 Task: Plan a time block for the creative writing seminar.
Action: Mouse pressed left at (77, 90)
Screenshot: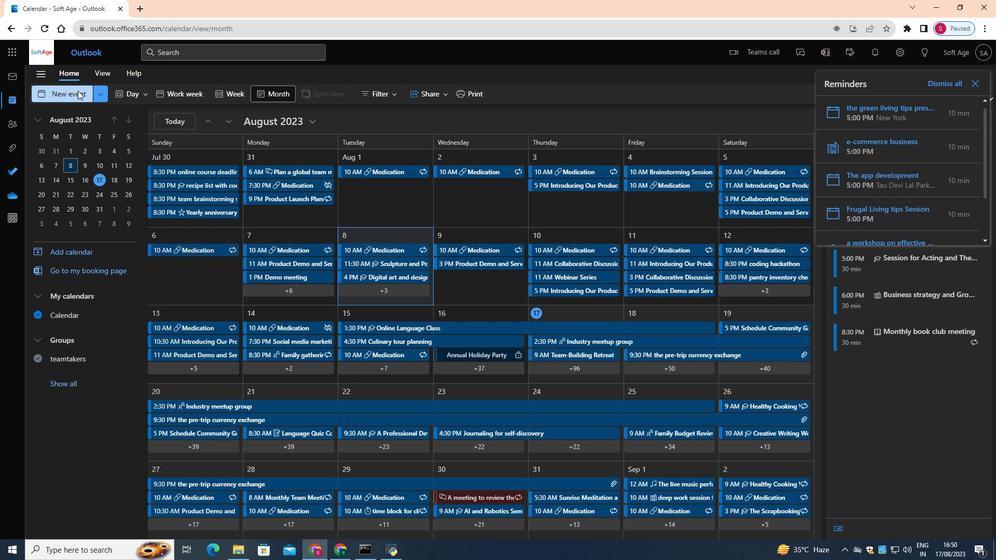 
Action: Mouse moved to (308, 153)
Screenshot: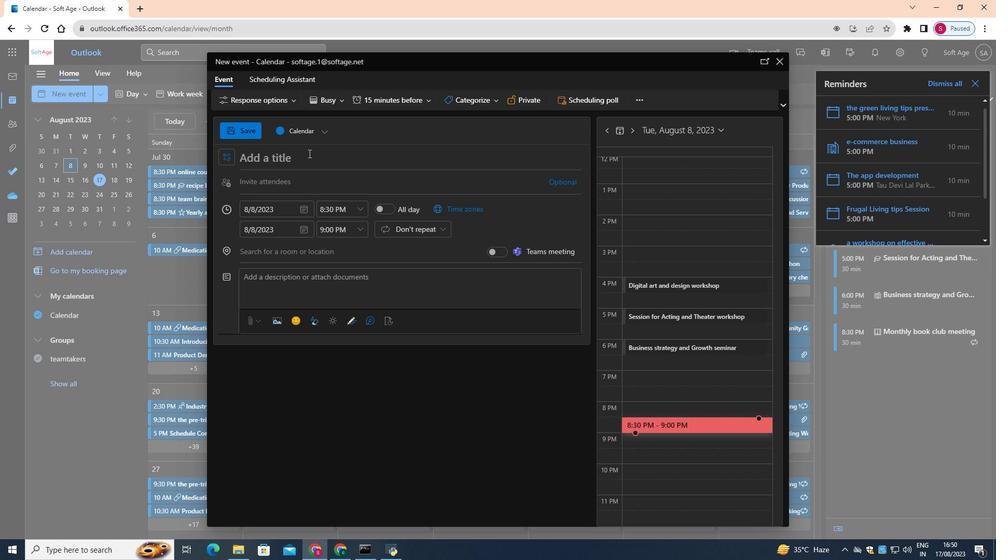 
Action: Mouse pressed left at (308, 153)
Screenshot: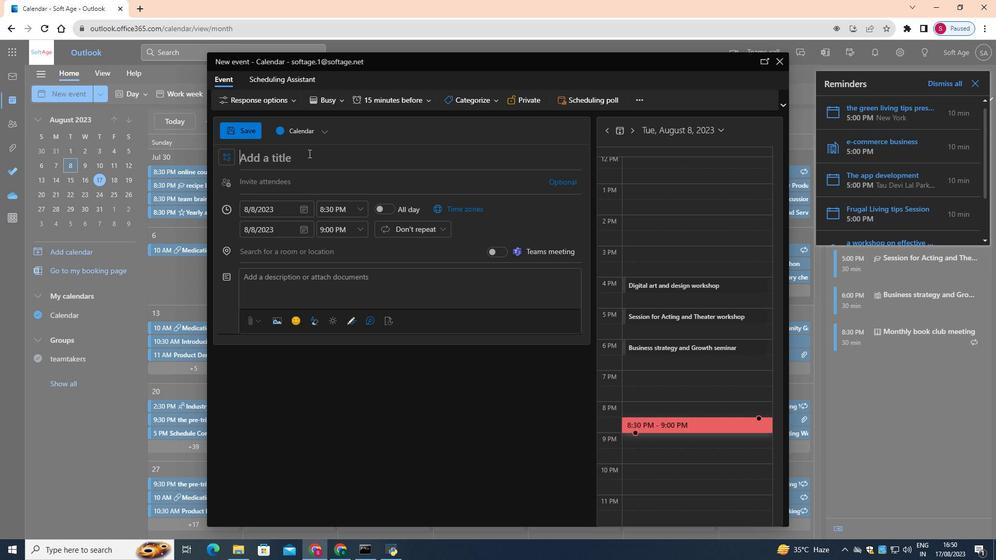 
Action: Key pressed <Key.shift>Creative<Key.space><Key.shift>Writing<Key.space><Key.shift>Seminar
Screenshot: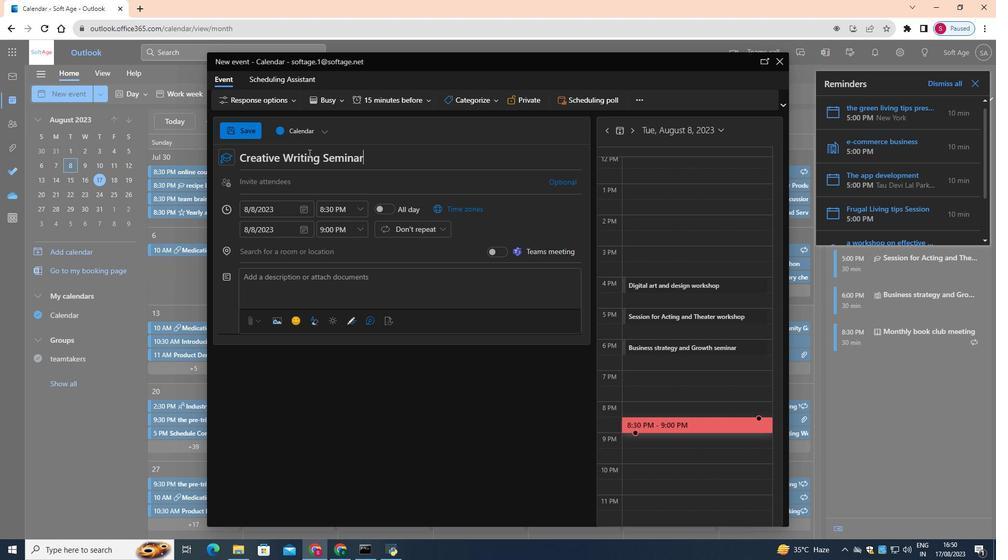 
Action: Mouse moved to (305, 209)
Screenshot: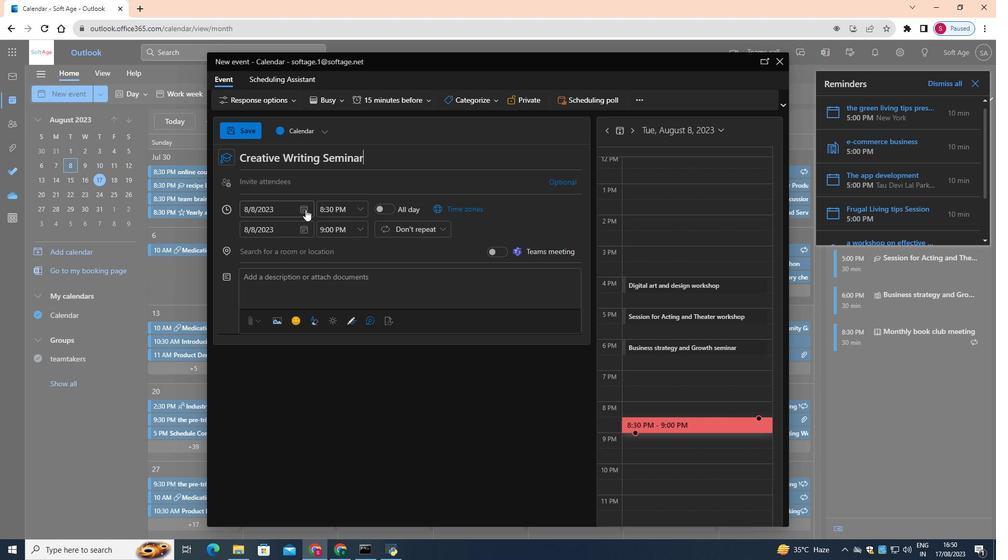 
Action: Mouse pressed left at (305, 209)
Screenshot: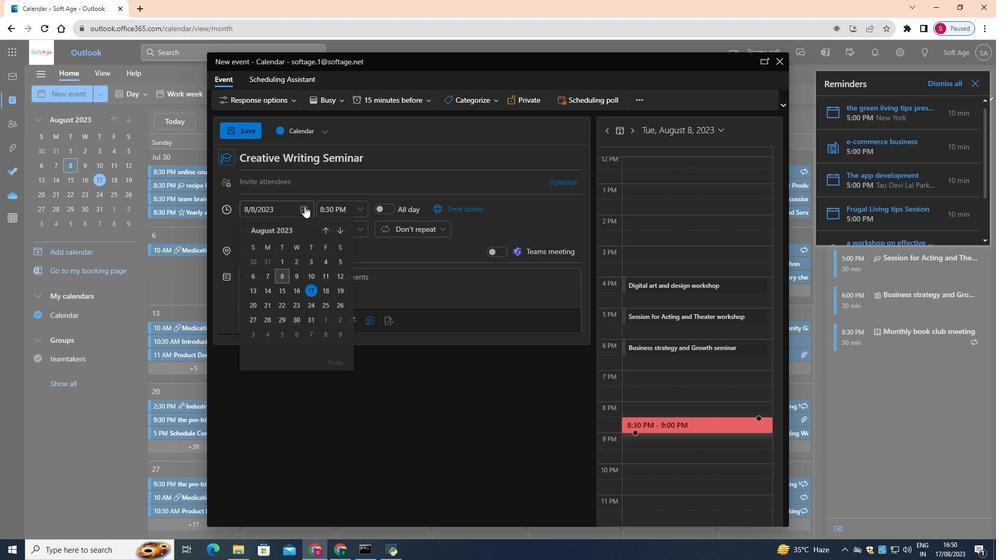 
Action: Mouse moved to (306, 318)
Screenshot: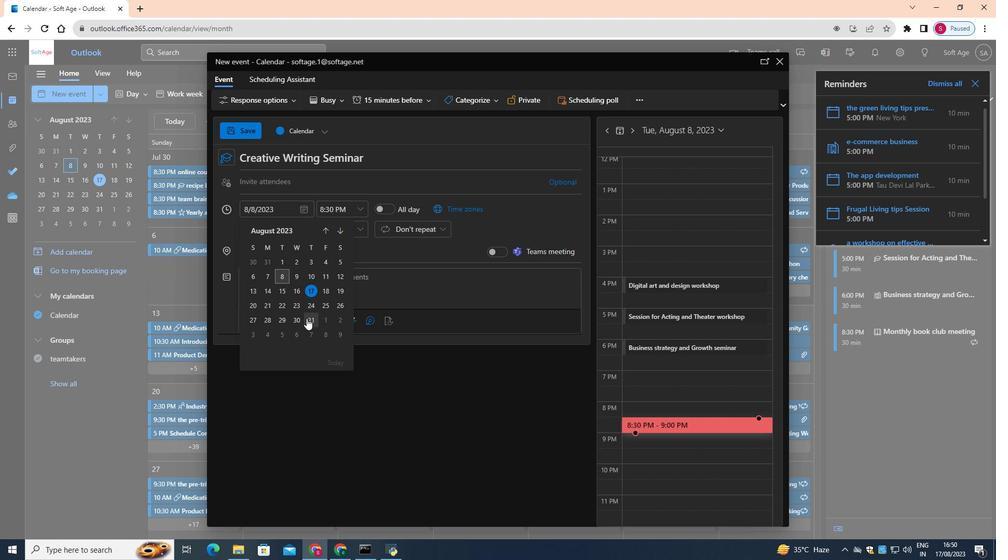 
Action: Mouse pressed left at (306, 318)
Screenshot: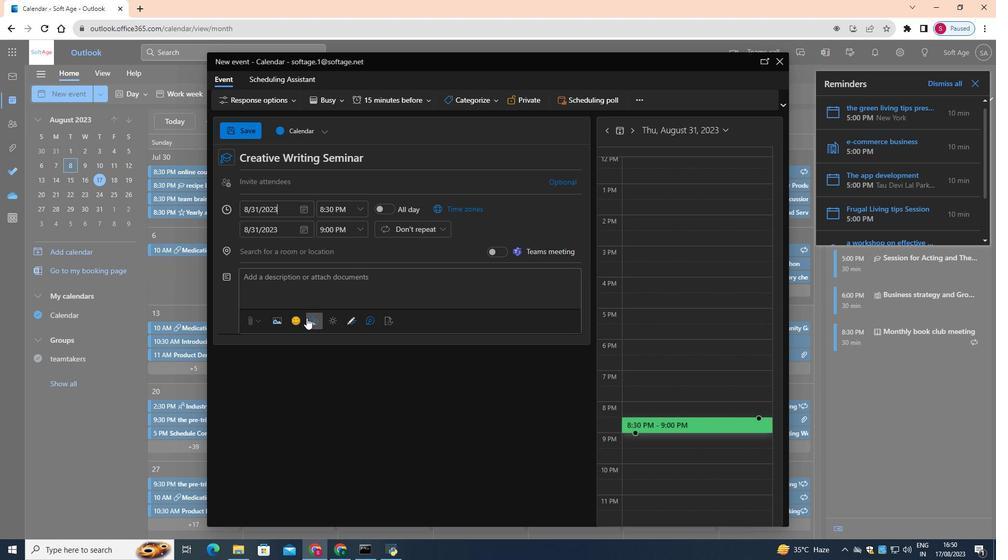 
Action: Mouse moved to (362, 207)
Screenshot: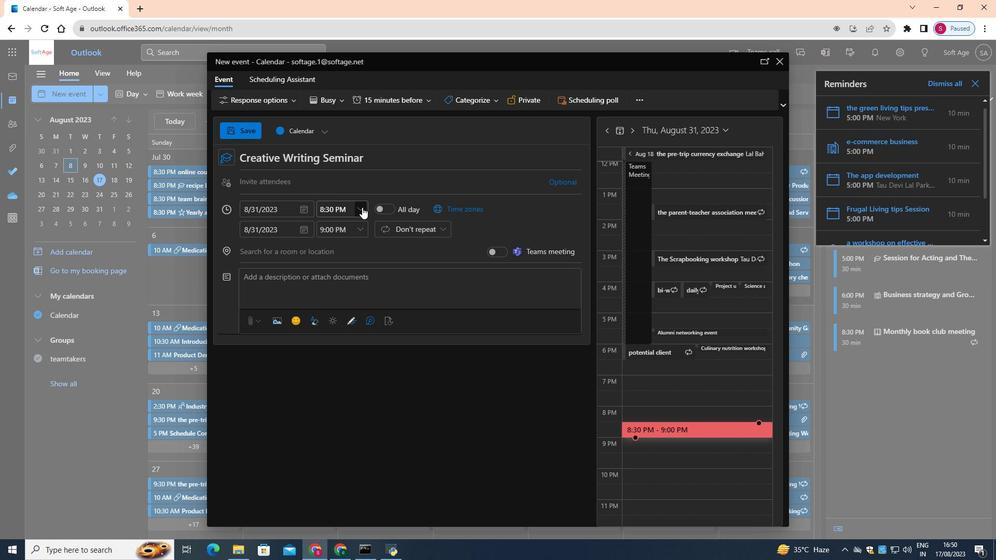 
Action: Mouse pressed left at (362, 207)
Screenshot: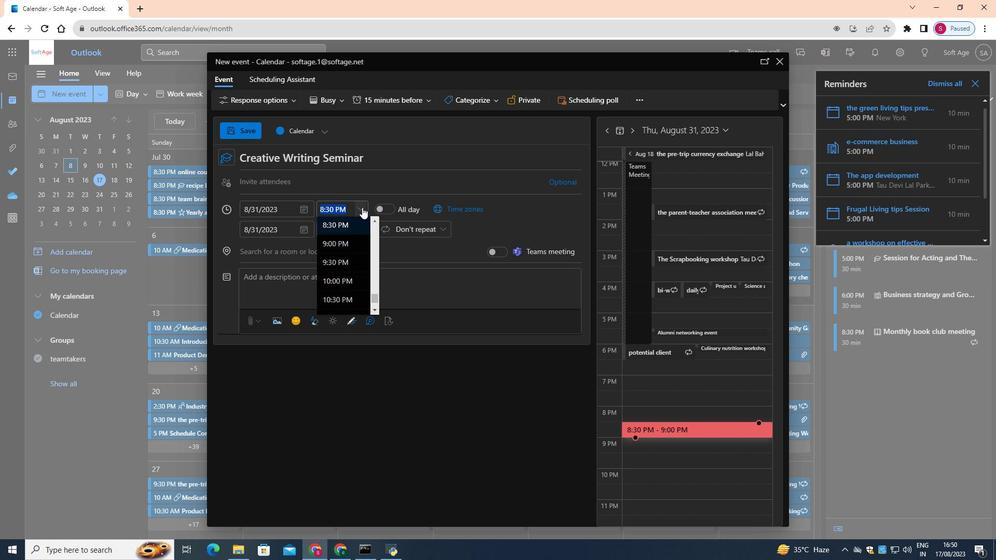 
Action: Mouse moved to (335, 247)
Screenshot: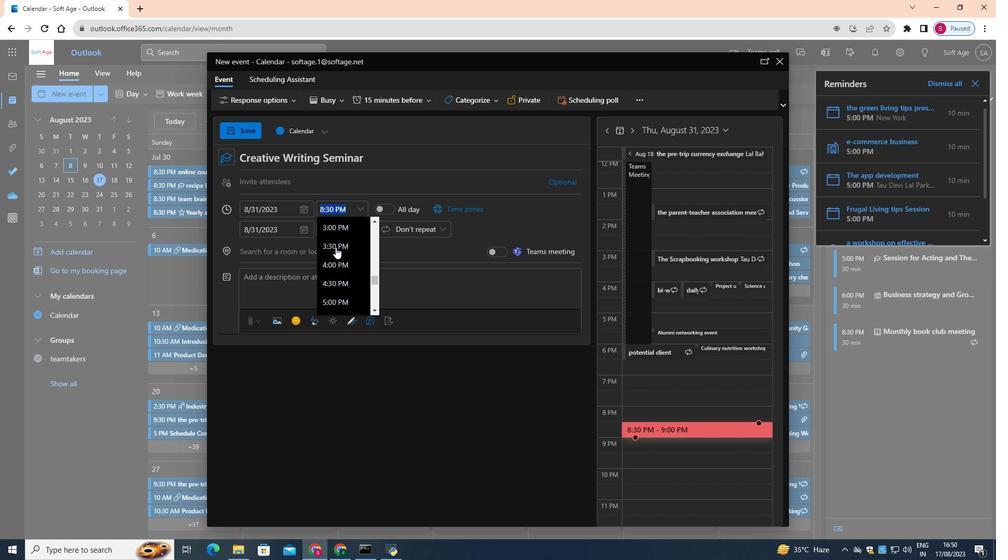 
Action: Mouse scrolled (335, 248) with delta (0, 0)
Screenshot: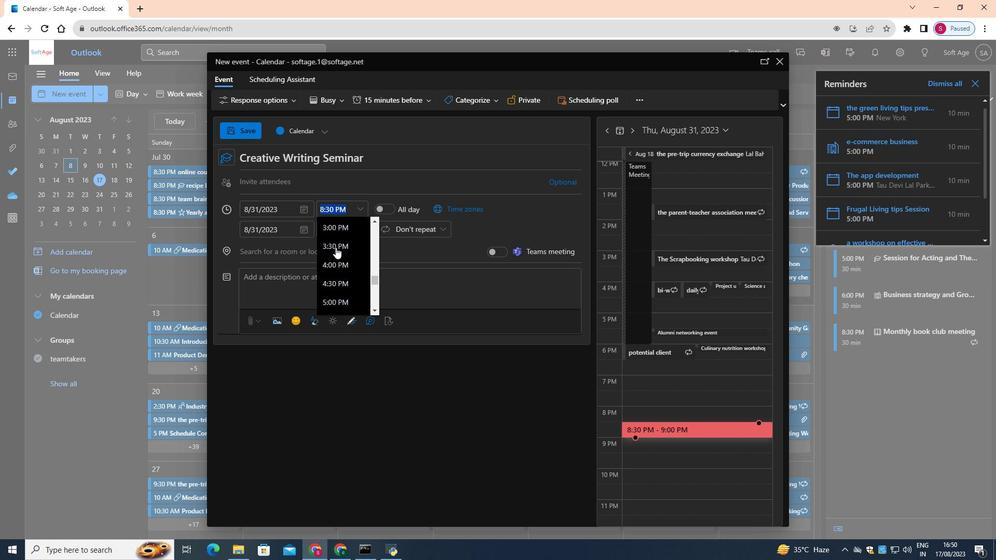 
Action: Mouse scrolled (335, 248) with delta (0, 0)
Screenshot: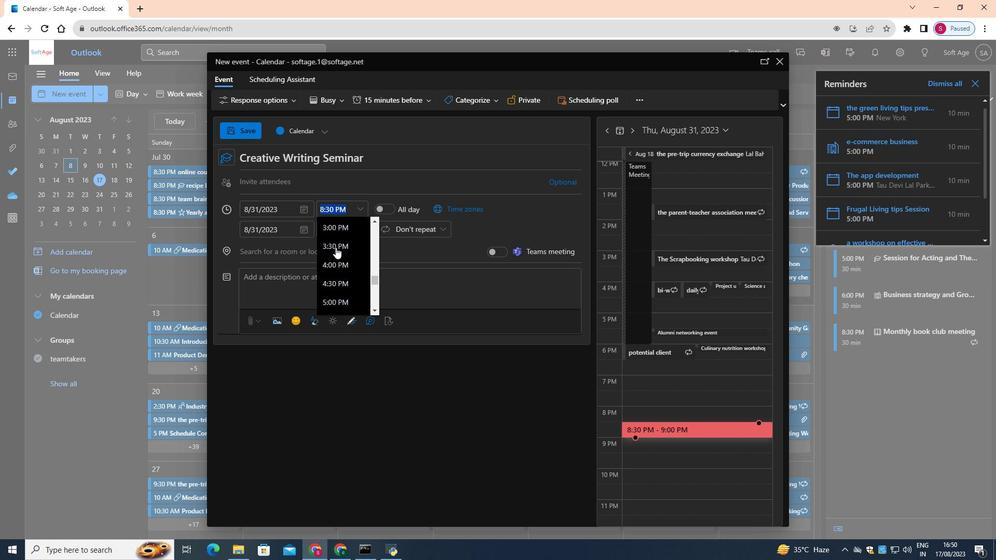 
Action: Mouse scrolled (335, 248) with delta (0, 0)
Screenshot: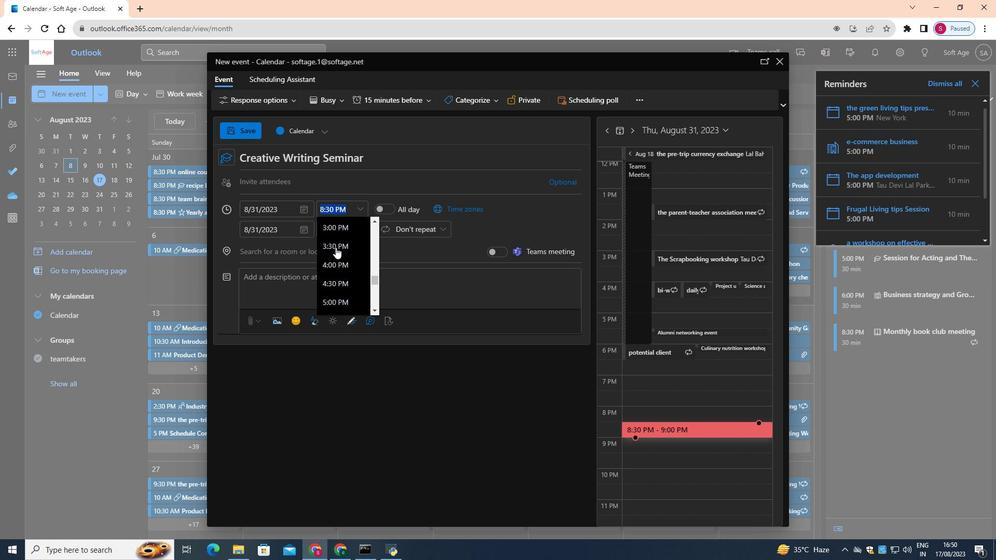 
Action: Mouse scrolled (335, 248) with delta (0, 0)
Screenshot: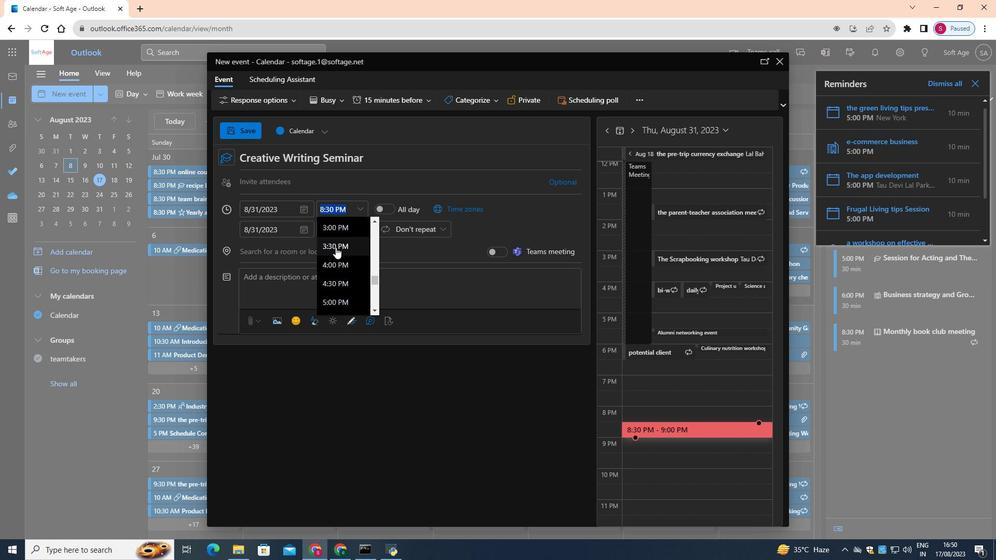 
Action: Mouse scrolled (335, 248) with delta (0, 0)
Screenshot: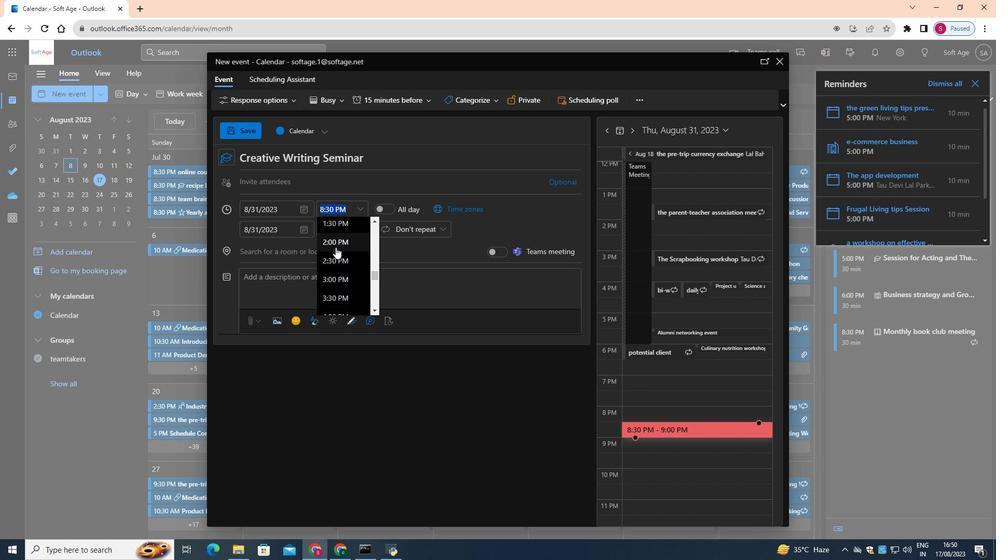
Action: Mouse moved to (336, 241)
Screenshot: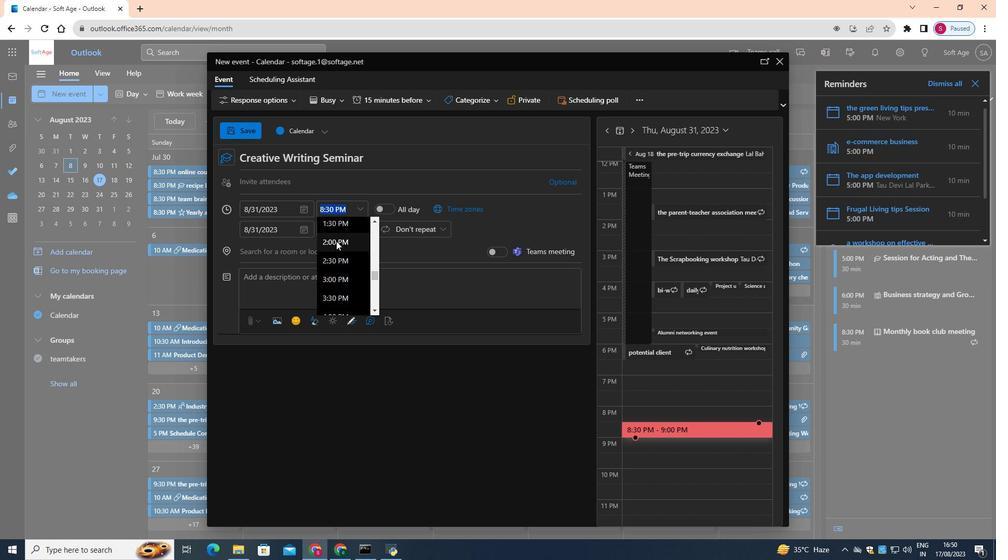 
Action: Mouse pressed left at (336, 241)
Screenshot: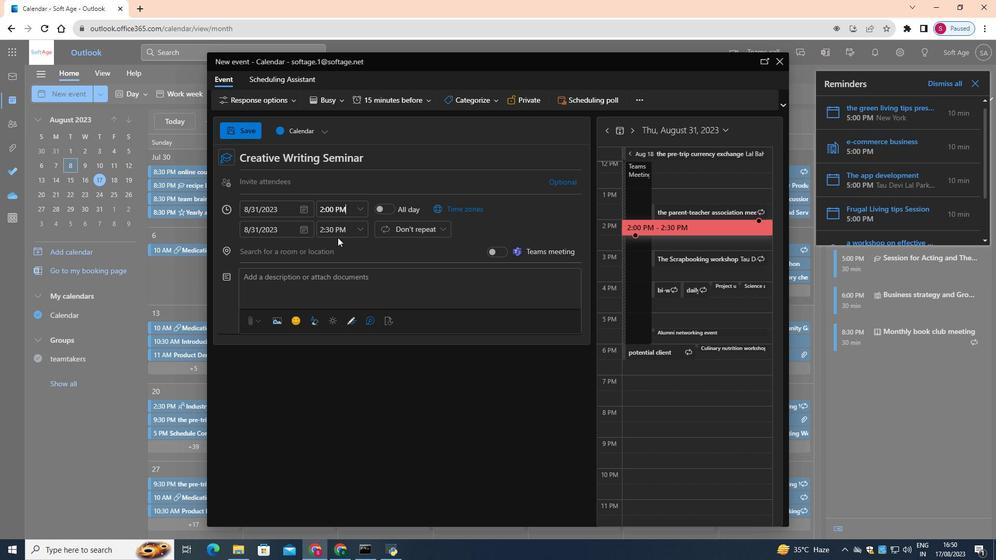 
Action: Mouse moved to (355, 227)
Screenshot: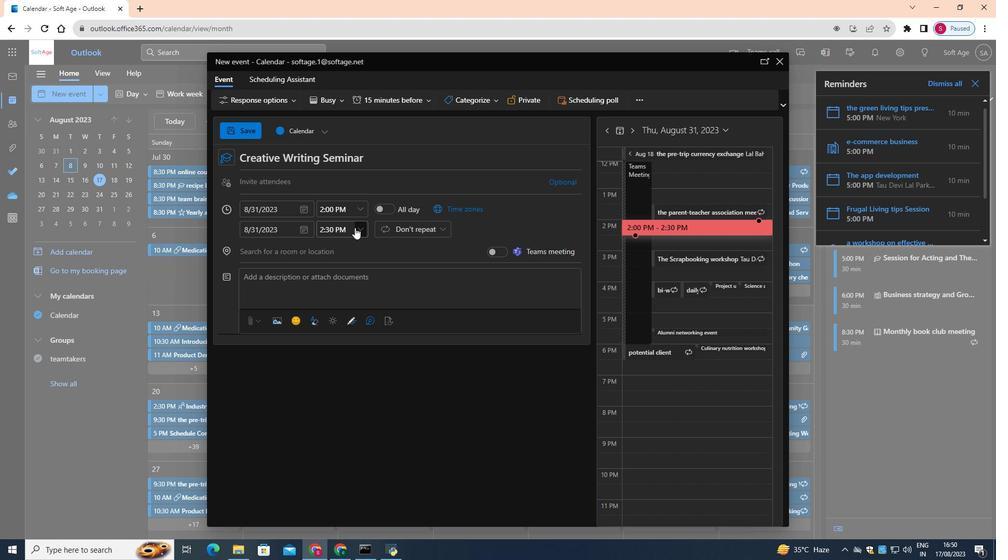 
Action: Mouse pressed left at (355, 227)
Screenshot: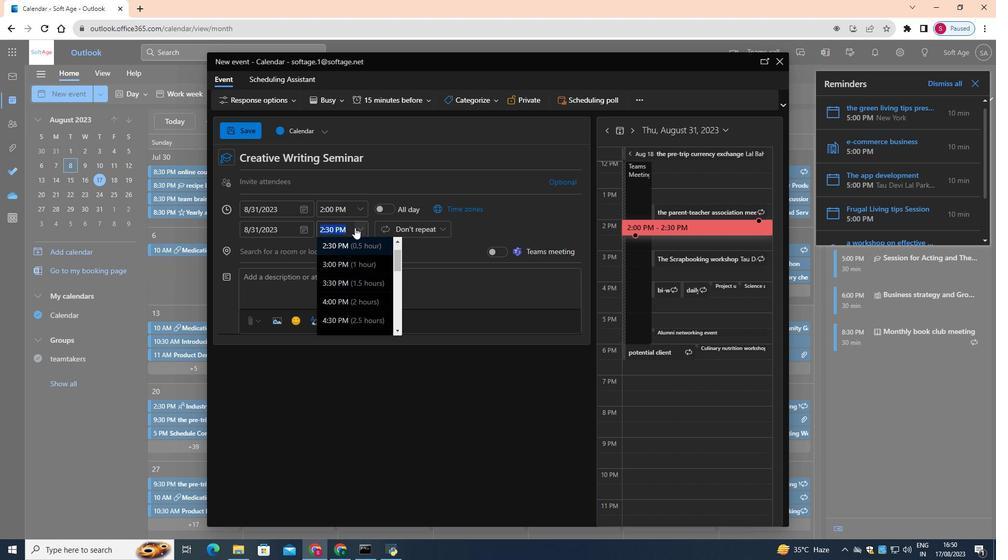 
Action: Mouse moved to (346, 264)
Screenshot: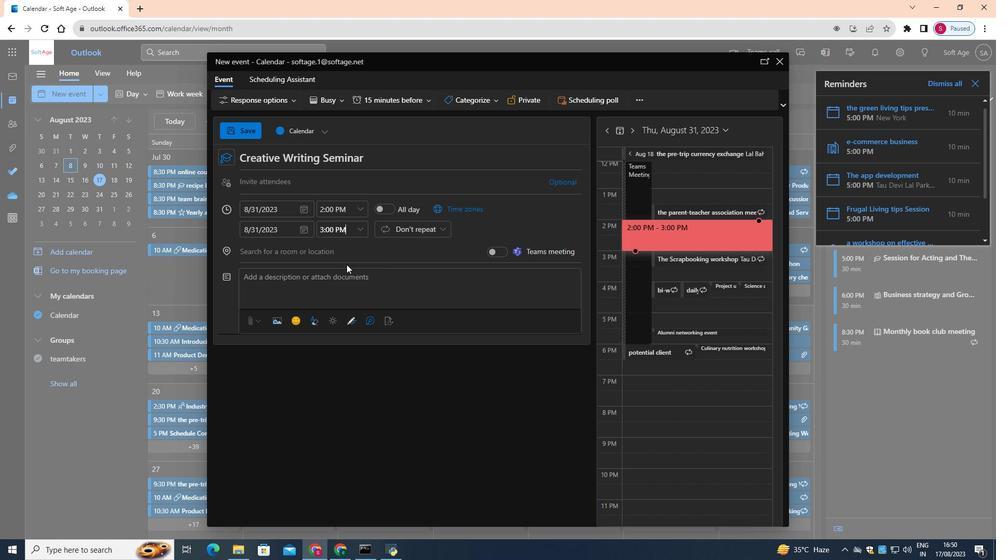 
Action: Mouse pressed left at (346, 264)
Screenshot: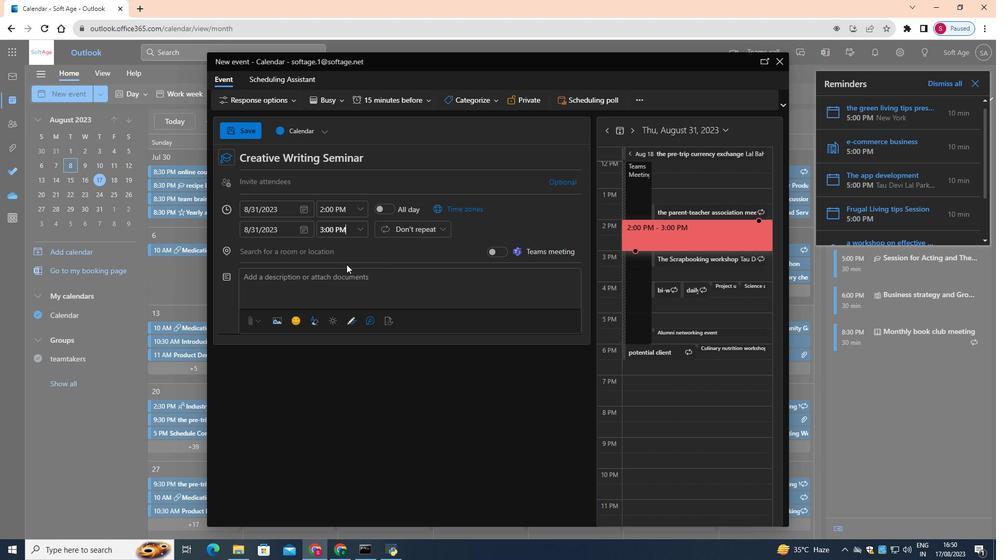 
Action: Mouse moved to (356, 281)
Screenshot: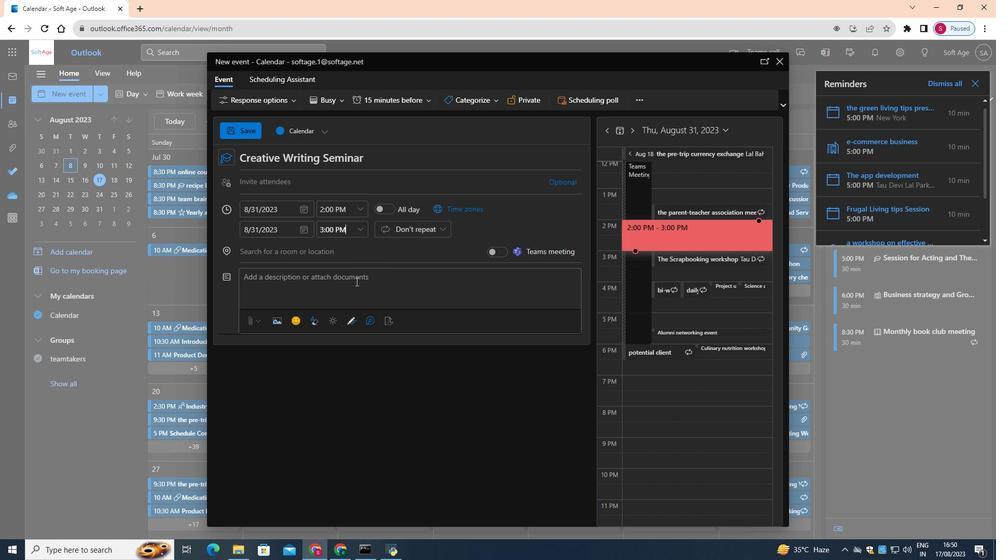
Action: Mouse pressed left at (356, 281)
Screenshot: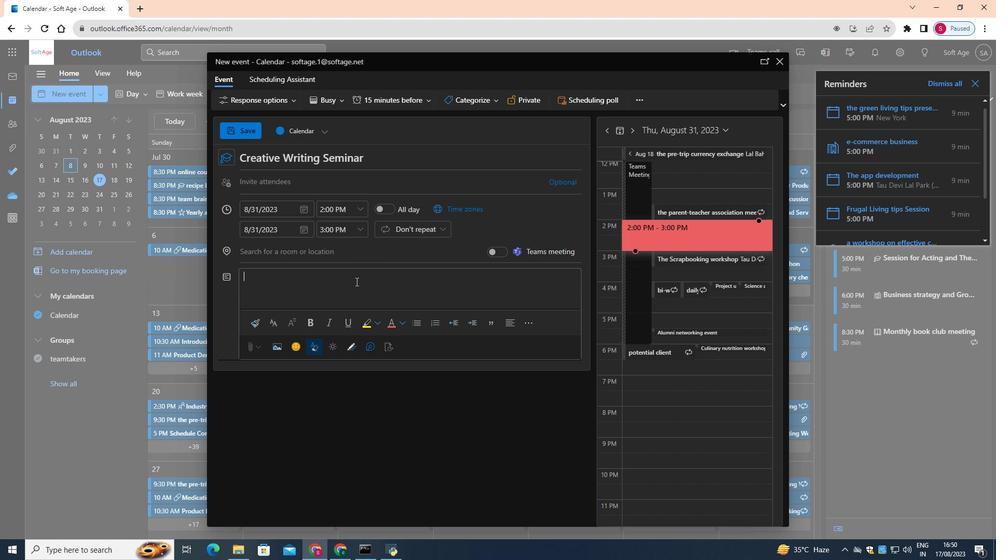 
Action: Key pressed <Key.shift>Ignite<Key.space>your<Key.space>creativity<Key.space>and<Key.space><Key.backspace><Key.backspace><Key.backspace><Key.backspace><Key.shift_r>!<Key.space><Key.shift>Join<Key.space>us<Key.space>for<Key.space>an<Key.space>inspiring<Key.space><Key.shift>Creative<Key.space><Key.shift>Writing<Key.space><Key.shift>Seminar,<Key.space>where<Key.space>
Screenshot: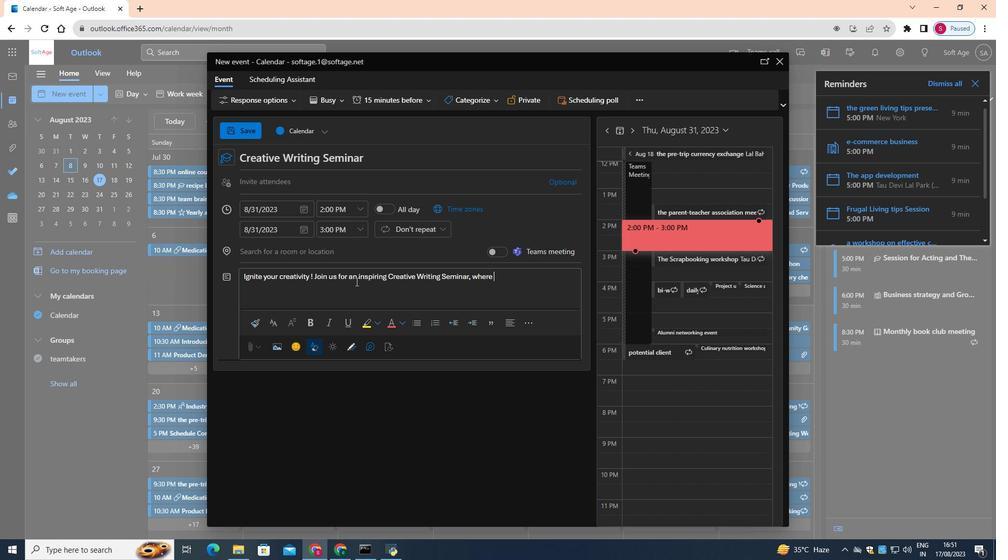 
Action: Mouse moved to (936, 84)
Screenshot: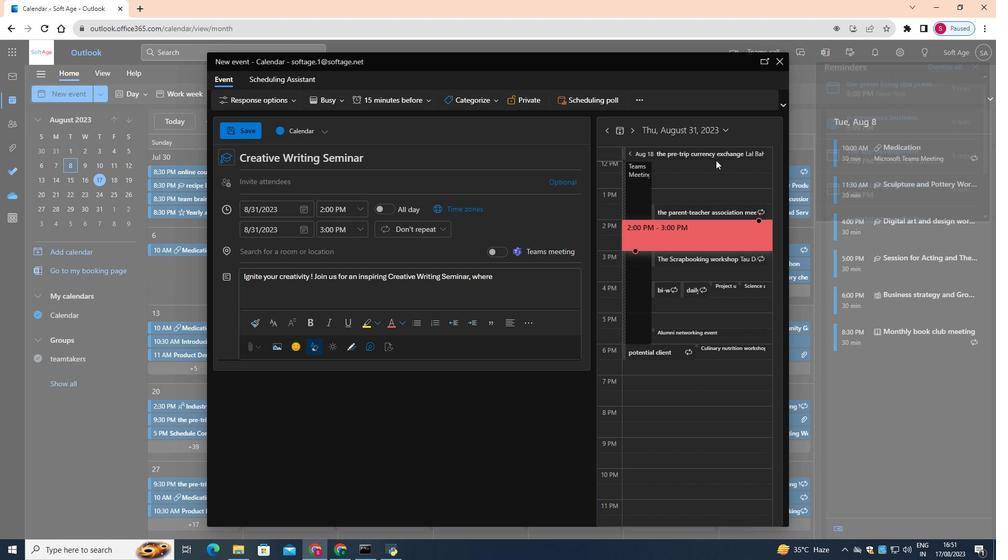 
Action: Mouse pressed left at (936, 84)
Screenshot: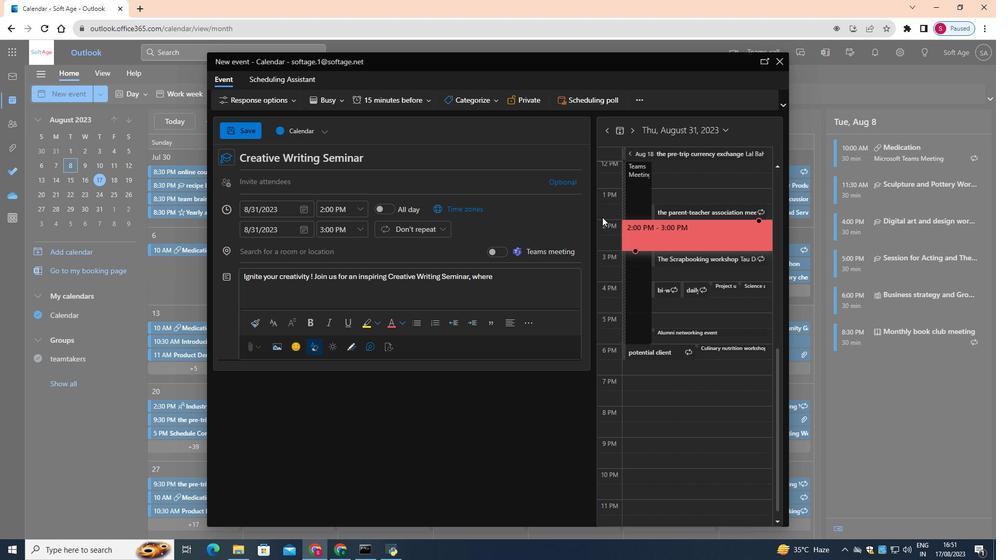 
Action: Mouse moved to (530, 275)
Screenshot: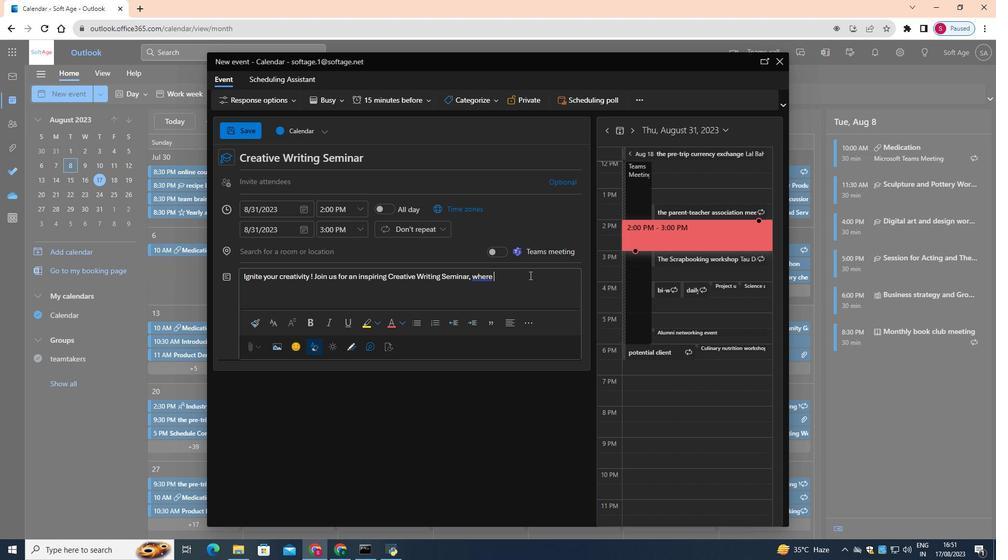 
Action: Mouse pressed left at (530, 275)
Screenshot: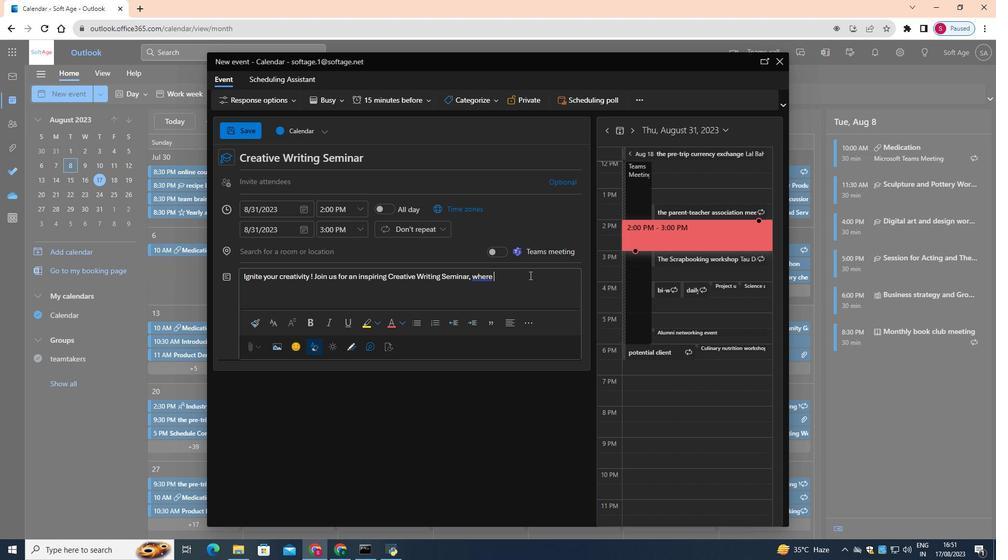 
Action: Key pressed <Key.space>you'll<Key.space>learn<Key.space>techniques,<Key.space>tips<Key.space>and<Key.space>strategies<Key.space>to<Key.space>unleash<Key.space>your<Key.space>imagination<Key.space>and<Key.space>craft<Key.space>compelling
Screenshot: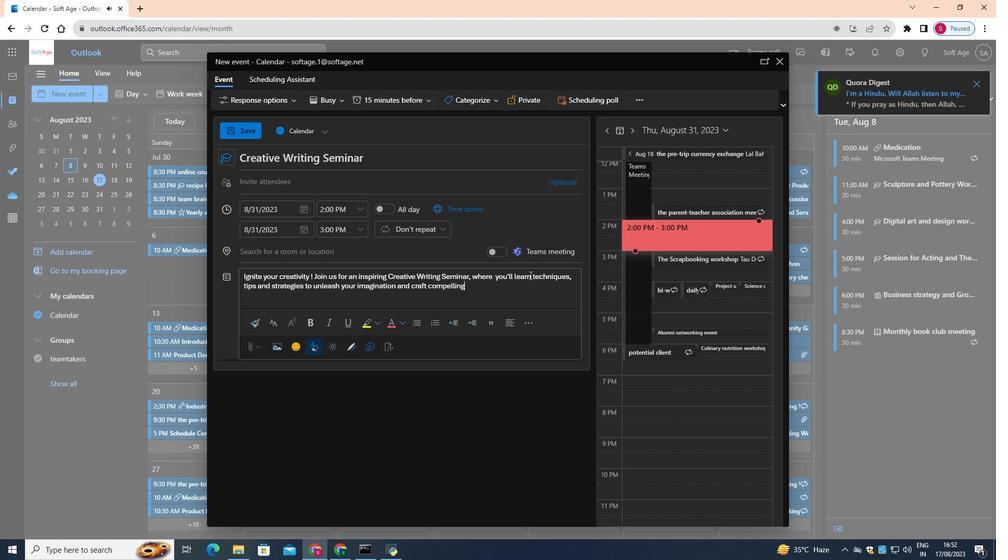 
Action: Mouse moved to (980, 85)
Screenshot: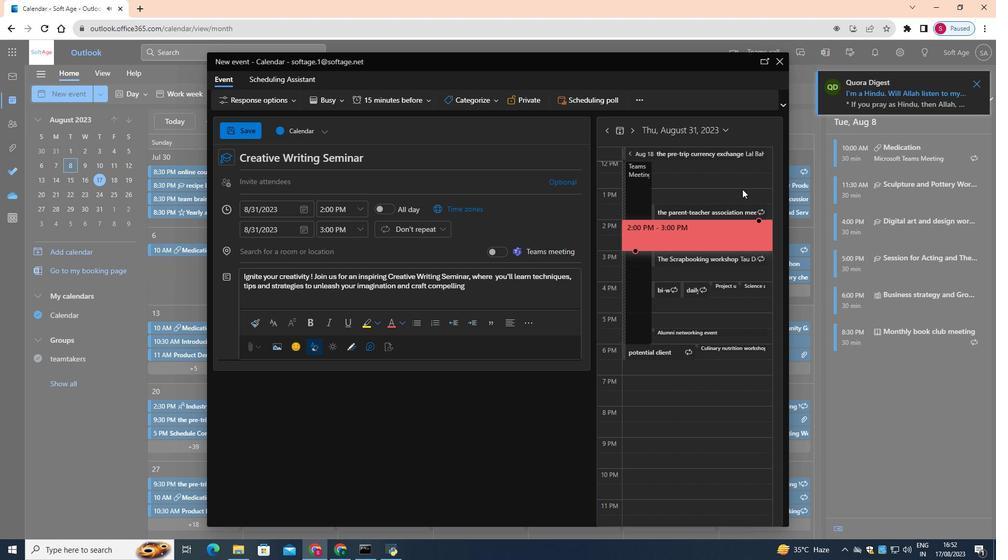 
Action: Mouse pressed left at (980, 85)
Screenshot: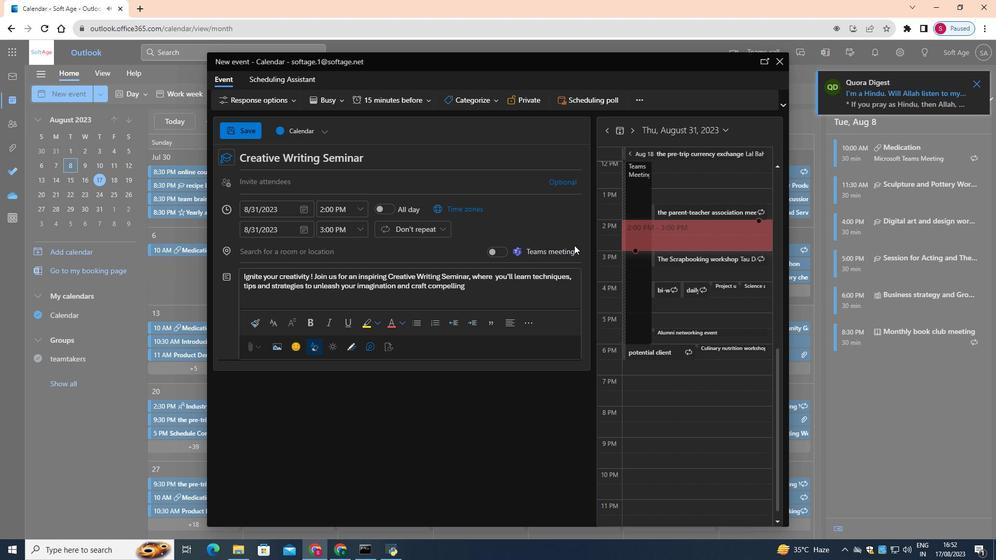 
Action: Mouse moved to (475, 289)
Screenshot: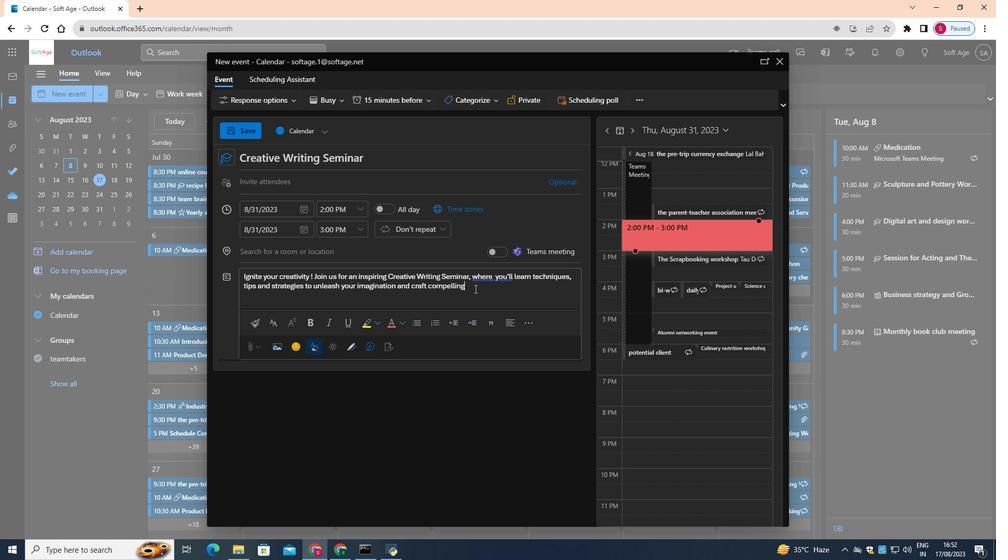 
Action: Mouse pressed left at (475, 289)
Screenshot: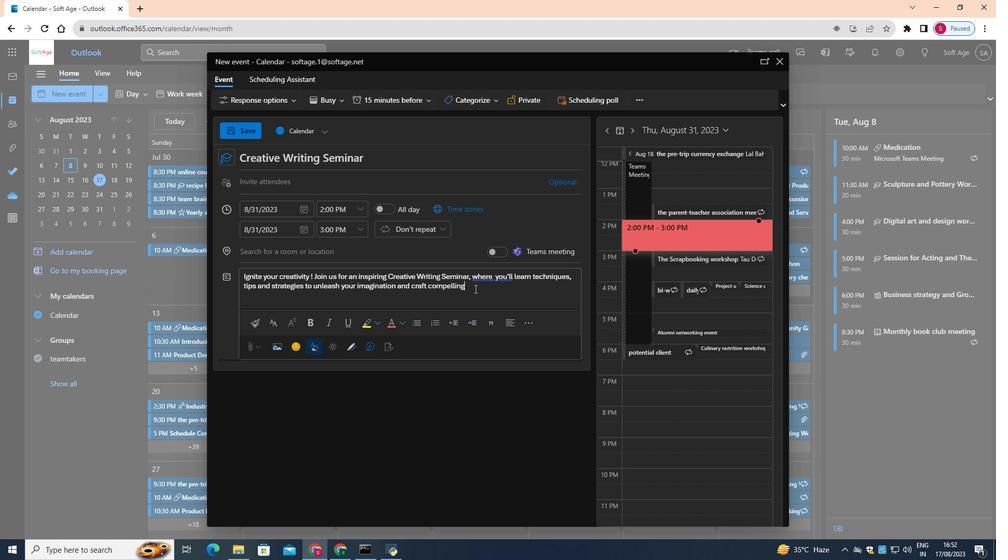 
Action: Key pressed <Key.space>stories.
Screenshot: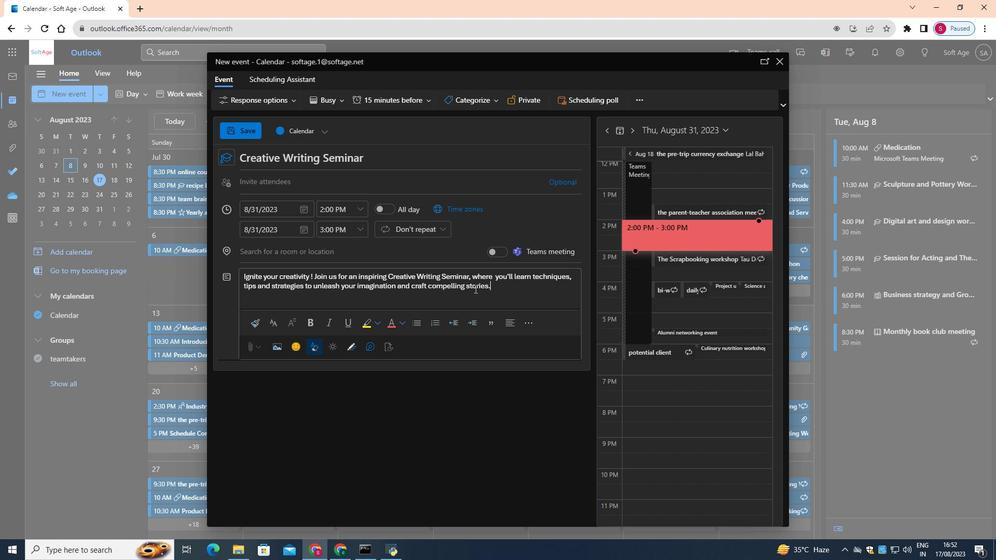 
Action: Mouse moved to (243, 133)
Screenshot: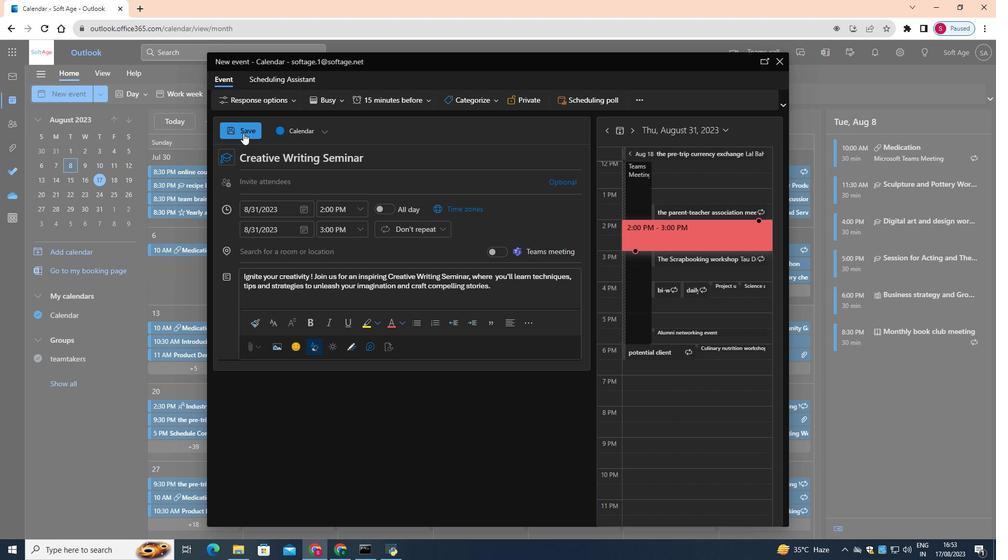 
Action: Mouse pressed left at (243, 133)
Screenshot: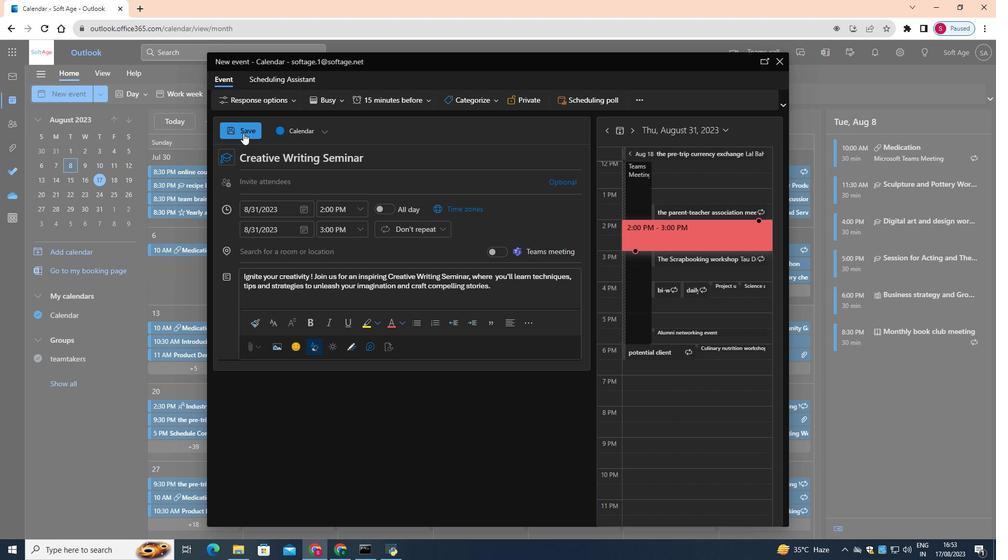 
